 Task: Use Strategy Effect in this video Movie B.mp4
Action: Mouse moved to (291, 127)
Screenshot: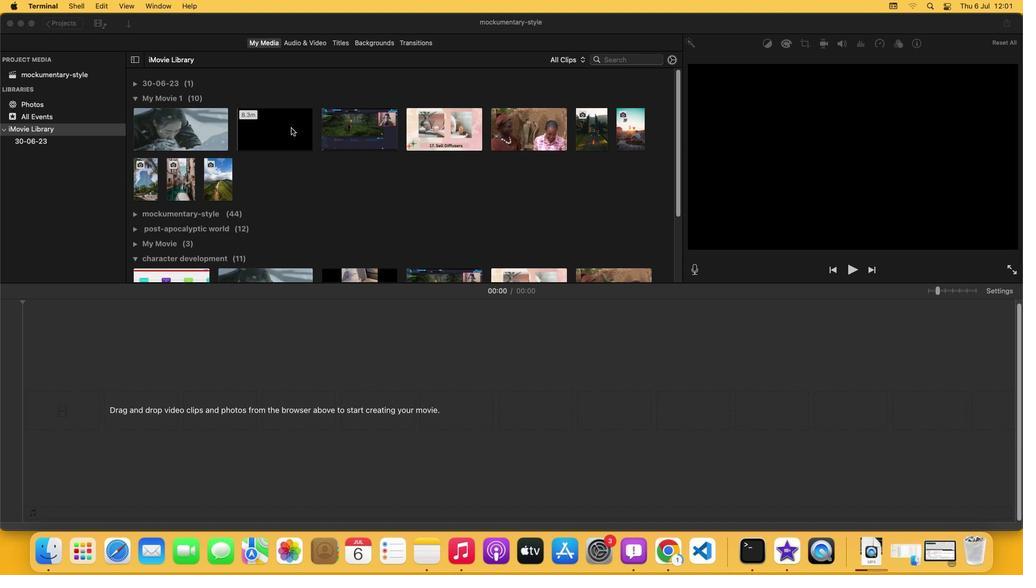 
Action: Mouse pressed left at (291, 127)
Screenshot: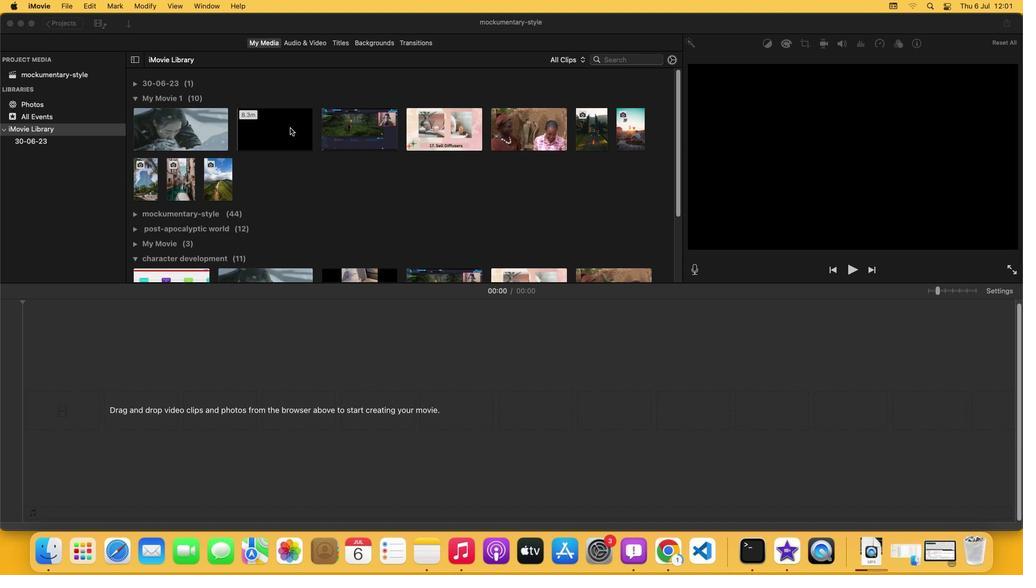 
Action: Mouse moved to (310, 45)
Screenshot: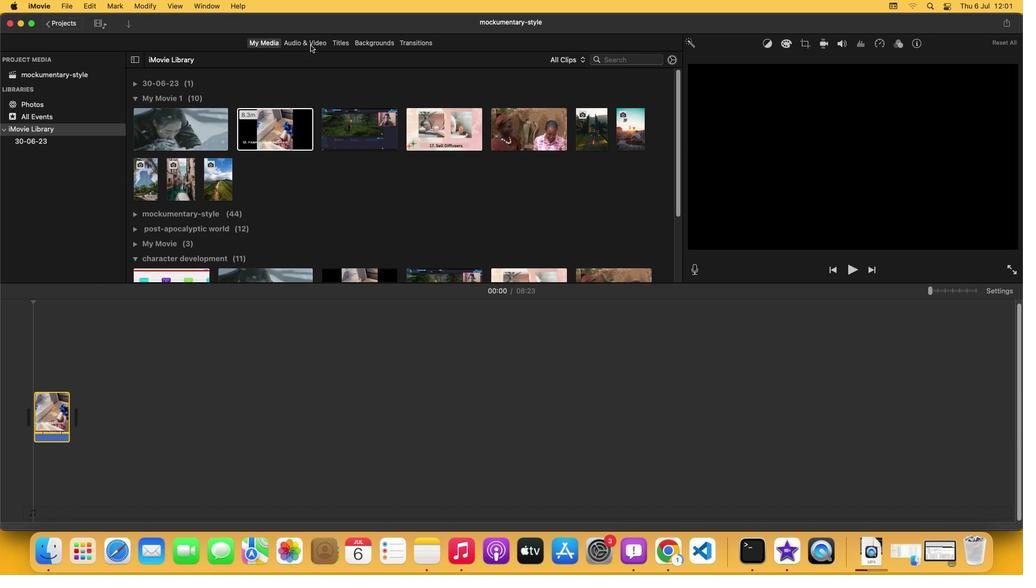 
Action: Mouse pressed left at (310, 45)
Screenshot: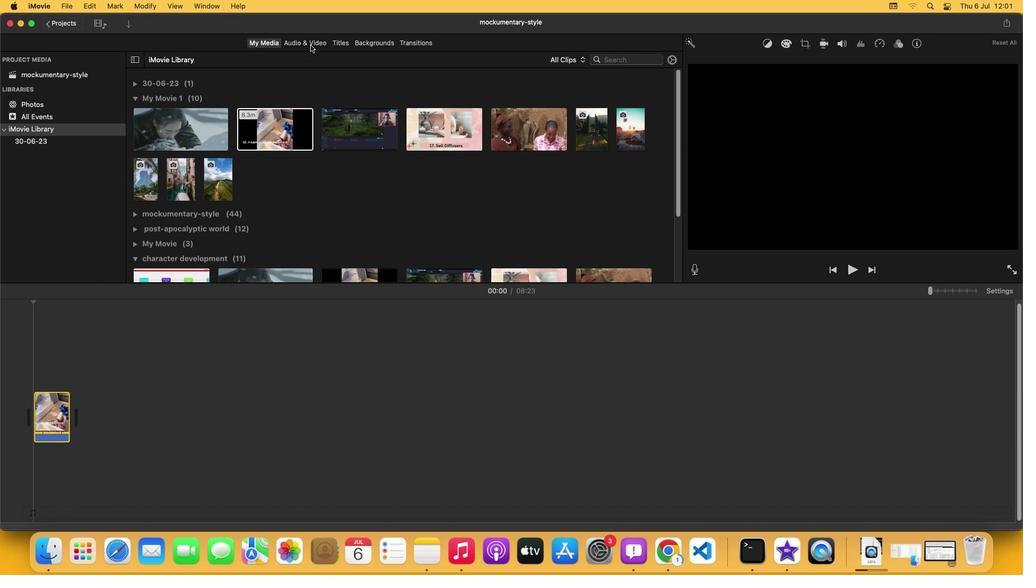 
Action: Mouse moved to (170, 193)
Screenshot: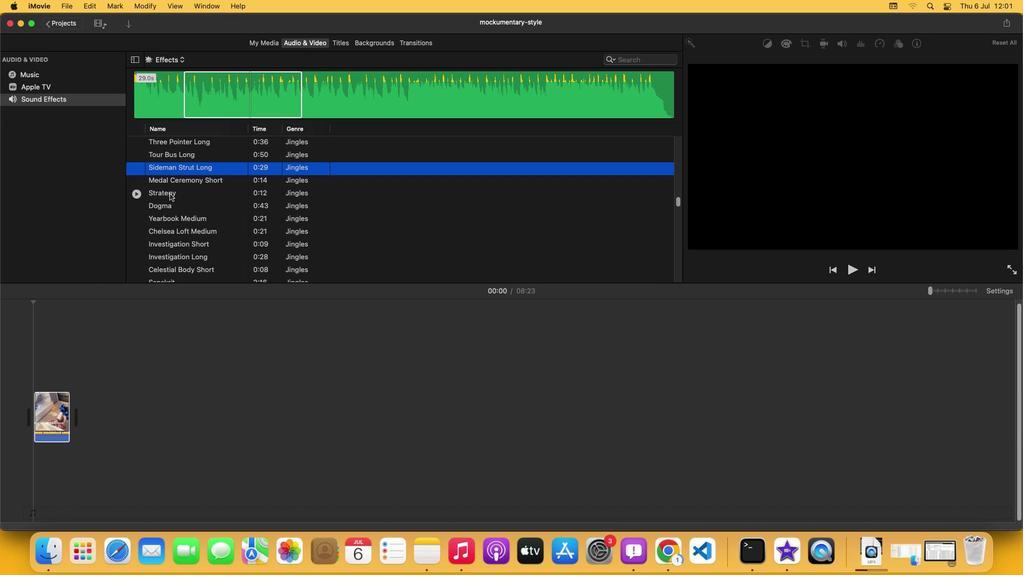 
Action: Mouse pressed left at (170, 193)
Screenshot: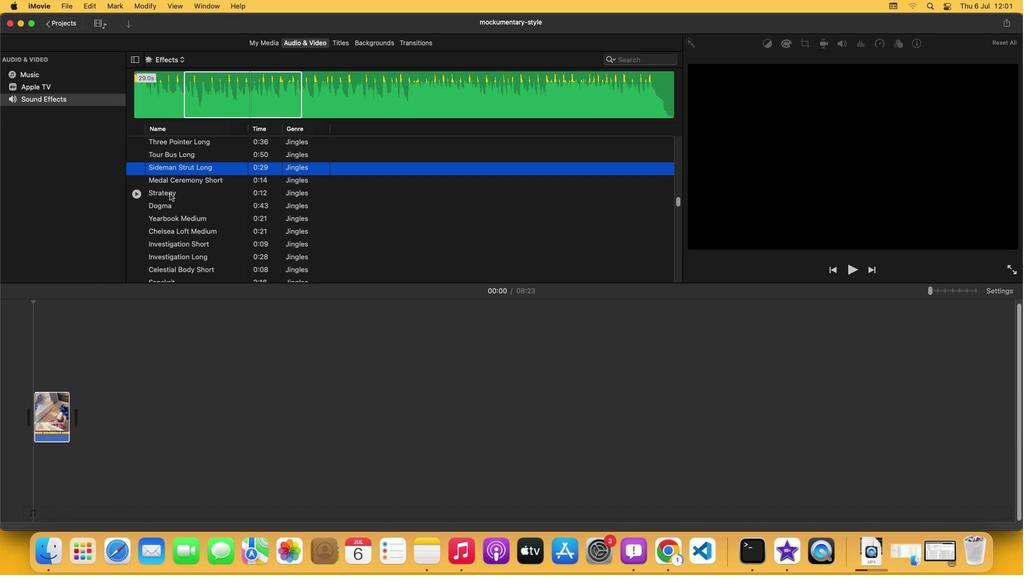 
Action: Mouse moved to (217, 90)
Screenshot: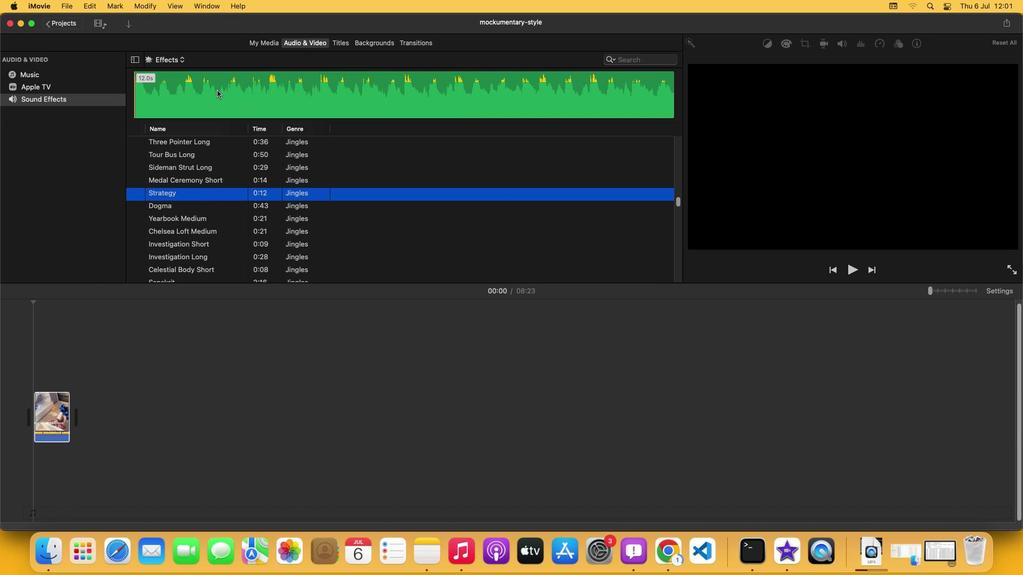 
Action: Mouse pressed left at (217, 90)
Screenshot: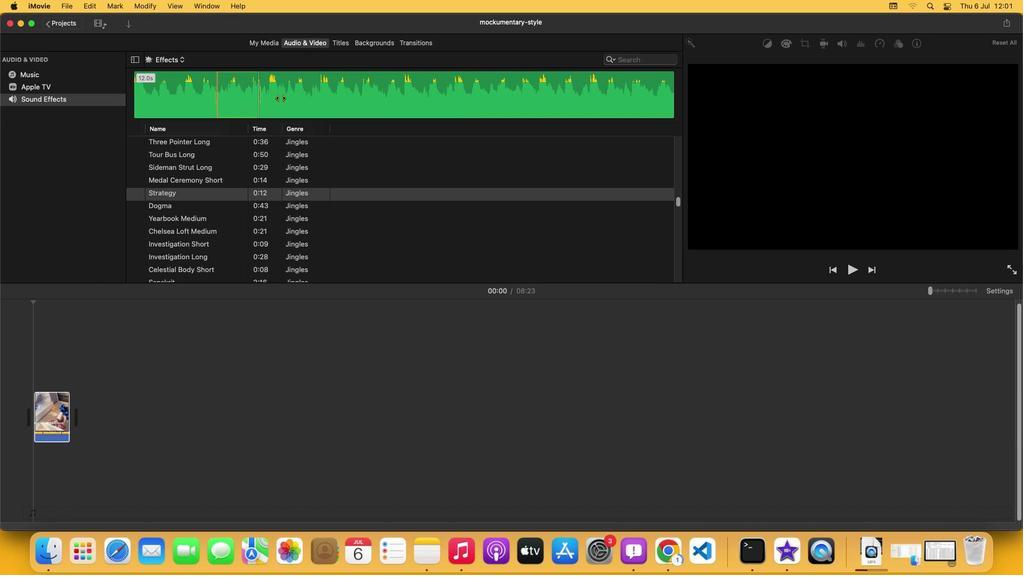 
Action: Mouse moved to (278, 95)
Screenshot: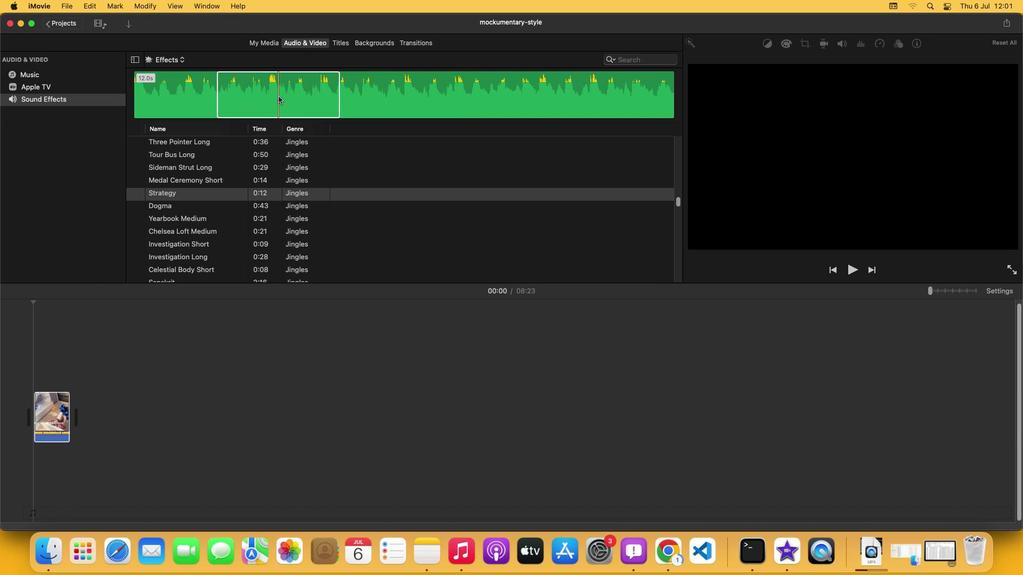 
Action: Mouse pressed left at (278, 95)
Screenshot: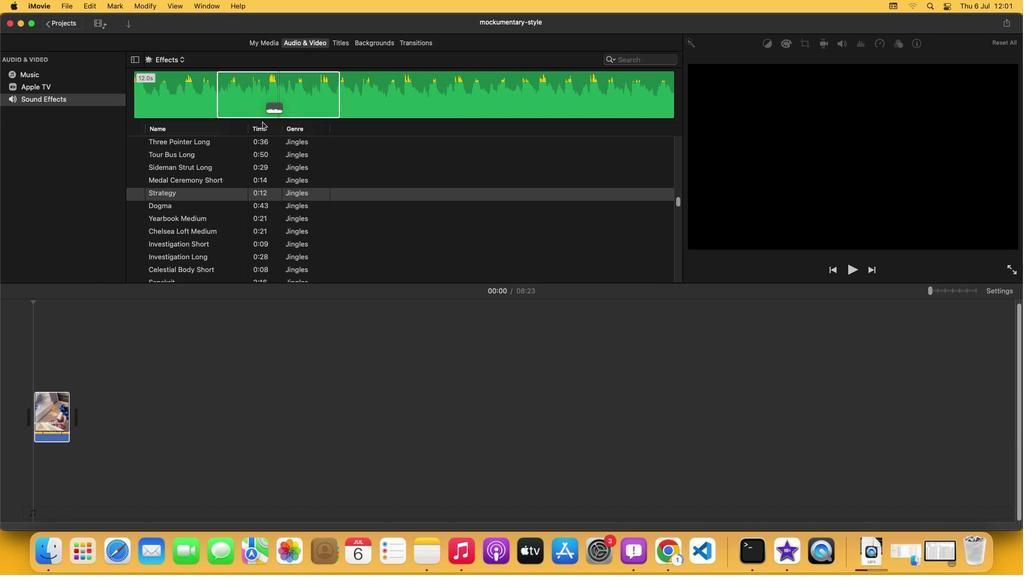 
Action: Mouse moved to (192, 426)
Screenshot: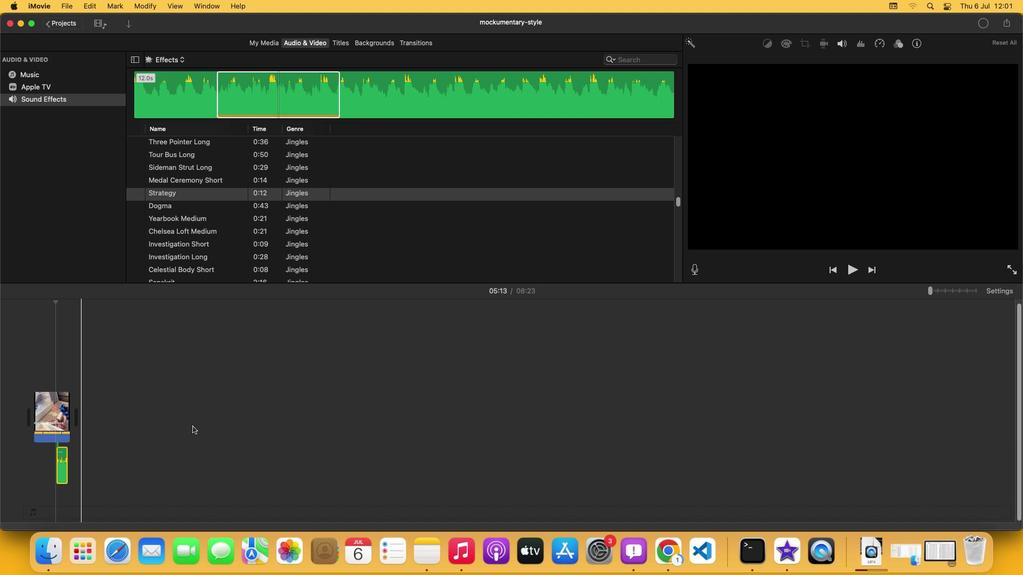 
